 Task: Enable the option "Show VLC on the taskbar" for the skinnable interface.
Action: Mouse moved to (123, 16)
Screenshot: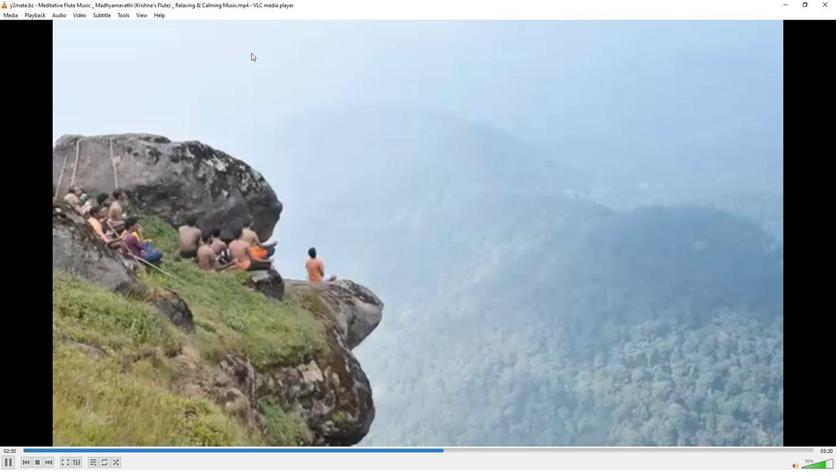 
Action: Mouse pressed left at (123, 16)
Screenshot: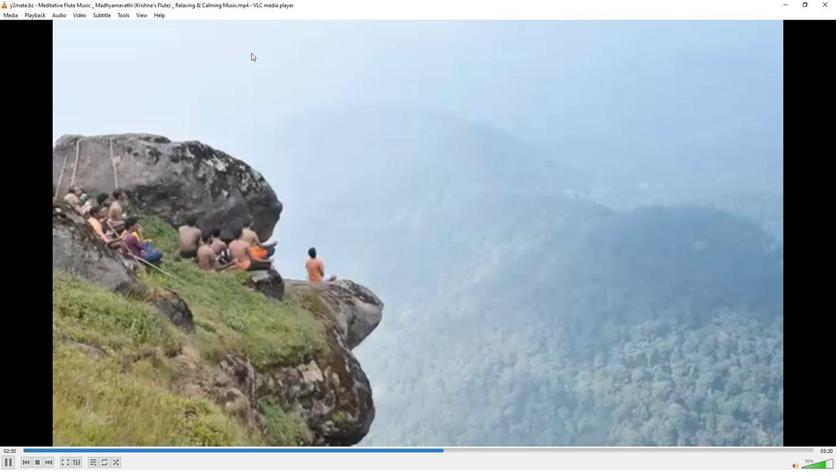 
Action: Mouse moved to (137, 119)
Screenshot: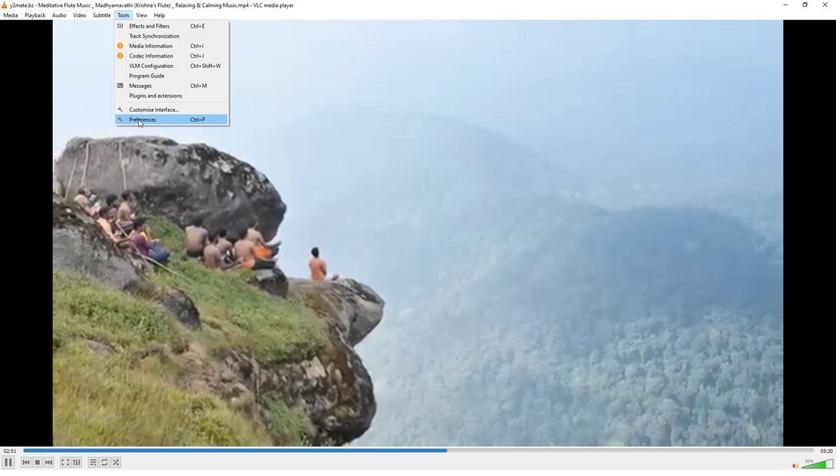 
Action: Mouse pressed left at (137, 119)
Screenshot: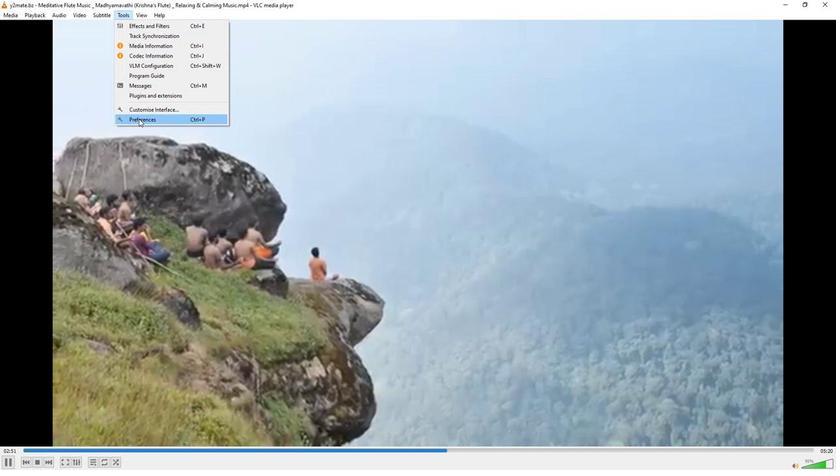 
Action: Mouse moved to (274, 379)
Screenshot: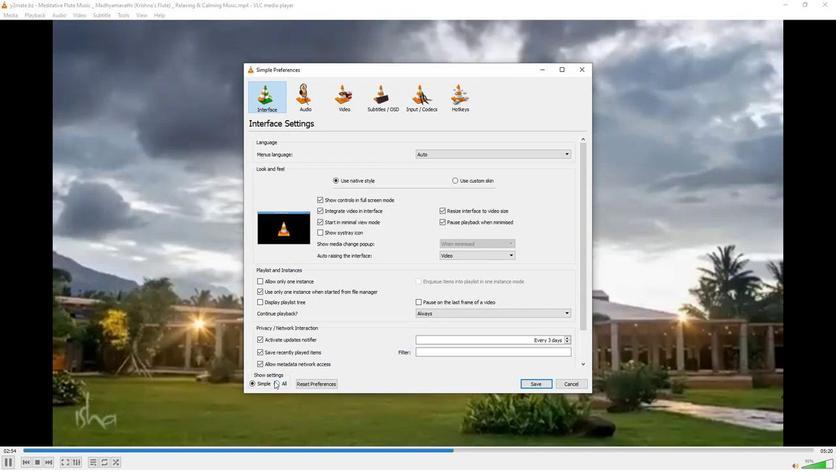 
Action: Mouse pressed left at (274, 379)
Screenshot: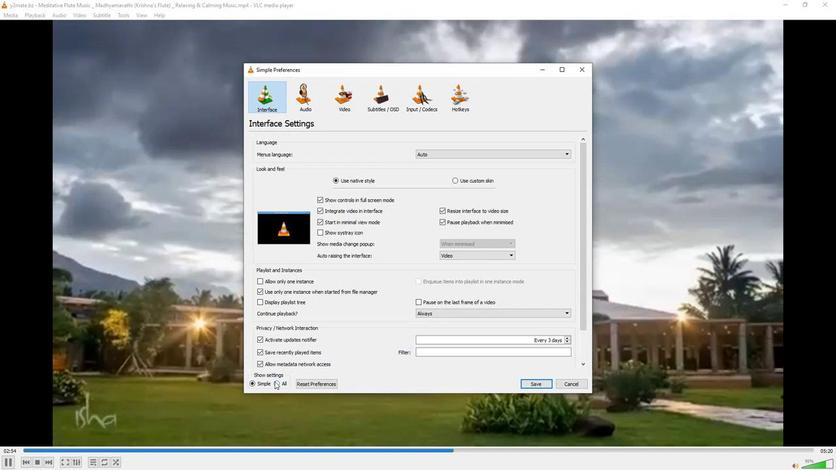 
Action: Mouse moved to (277, 307)
Screenshot: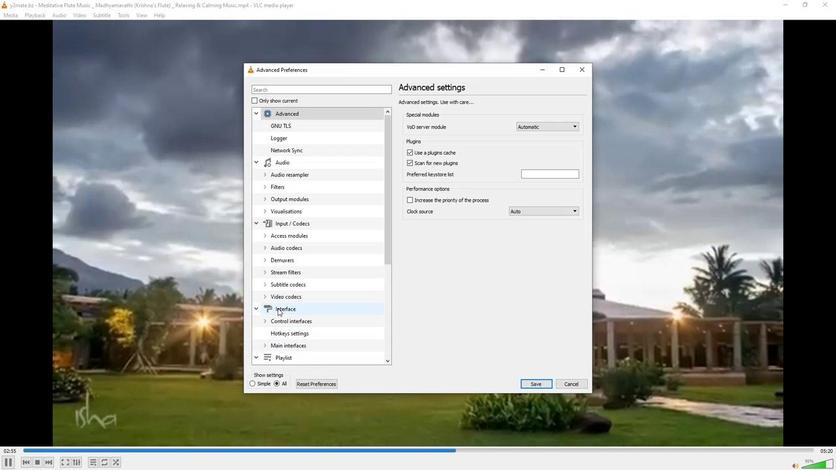
Action: Mouse scrolled (277, 307) with delta (0, 0)
Screenshot: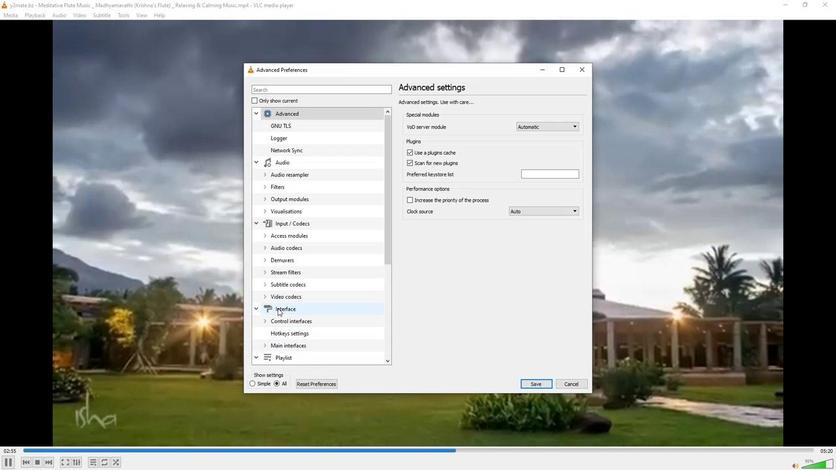 
Action: Mouse moved to (263, 307)
Screenshot: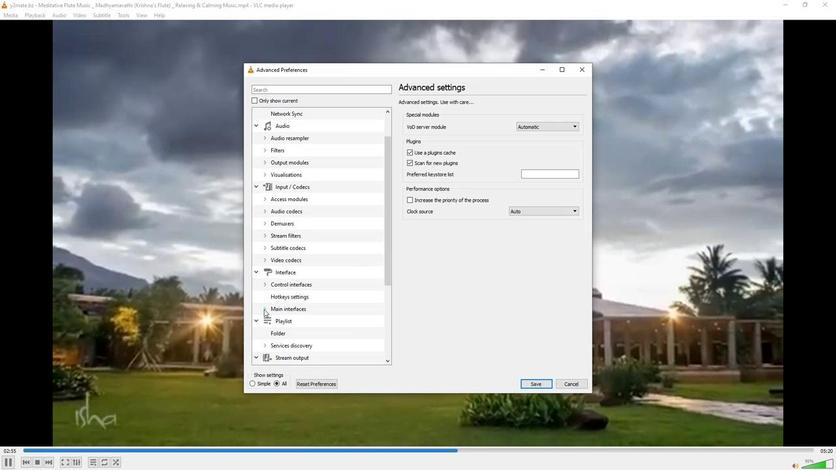
Action: Mouse pressed left at (263, 307)
Screenshot: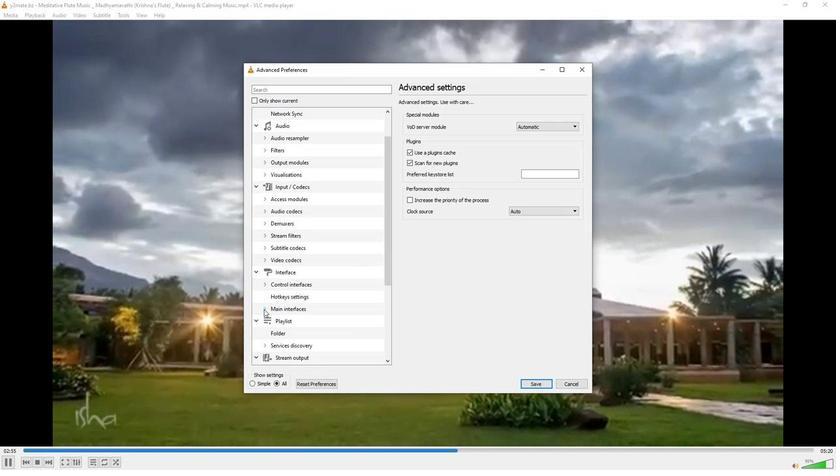 
Action: Mouse moved to (264, 306)
Screenshot: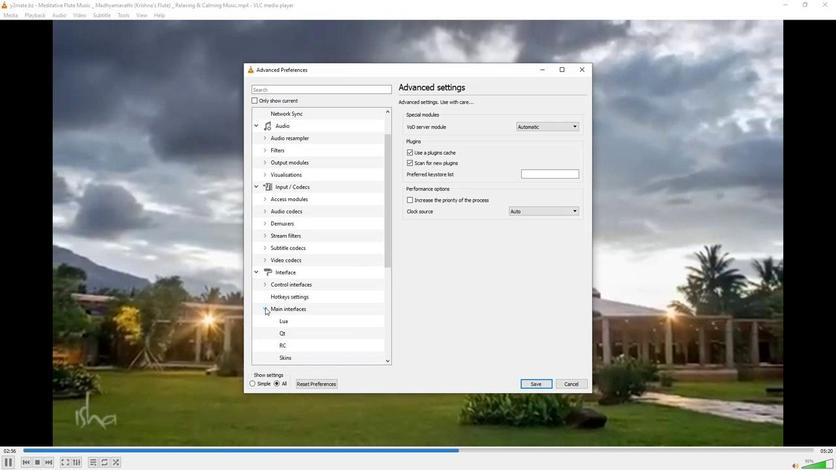 
Action: Mouse scrolled (264, 305) with delta (0, 0)
Screenshot: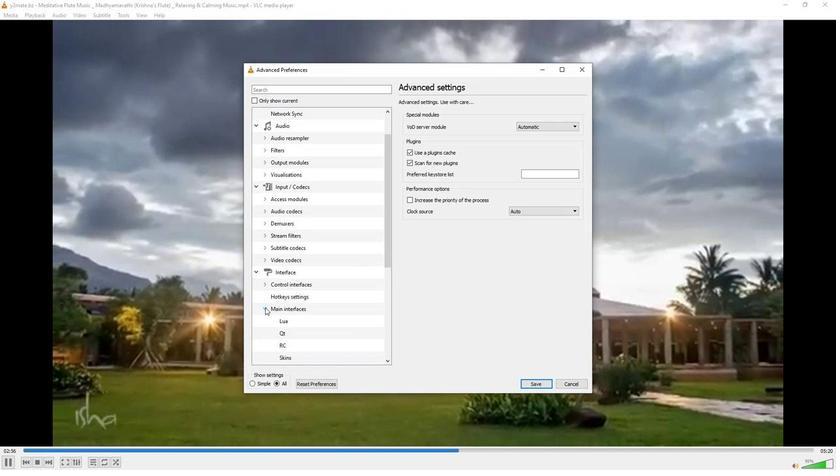 
Action: Mouse moved to (283, 319)
Screenshot: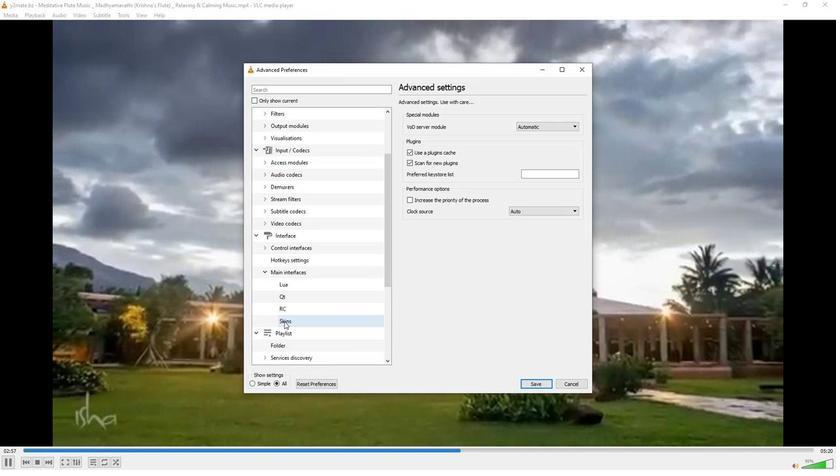 
Action: Mouse pressed left at (283, 319)
Screenshot: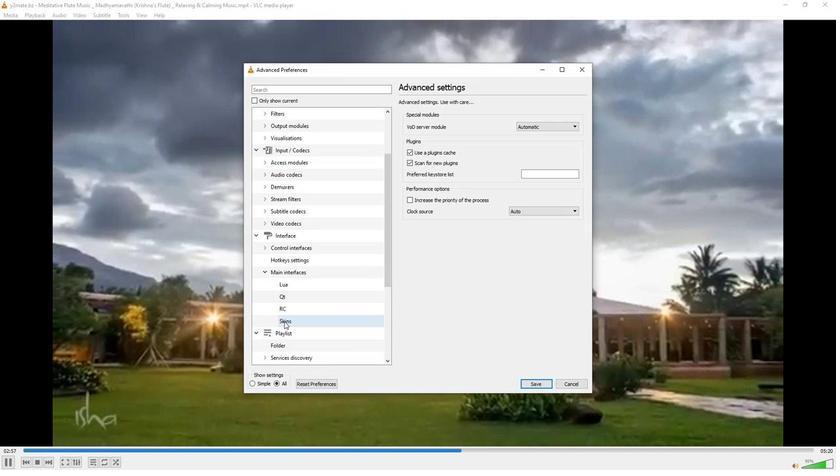 
Action: Mouse moved to (404, 139)
Screenshot: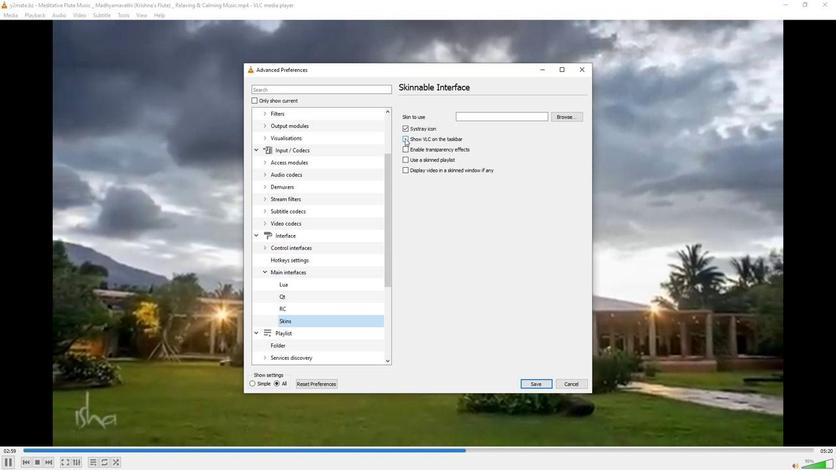 
Action: Mouse pressed left at (404, 139)
Screenshot: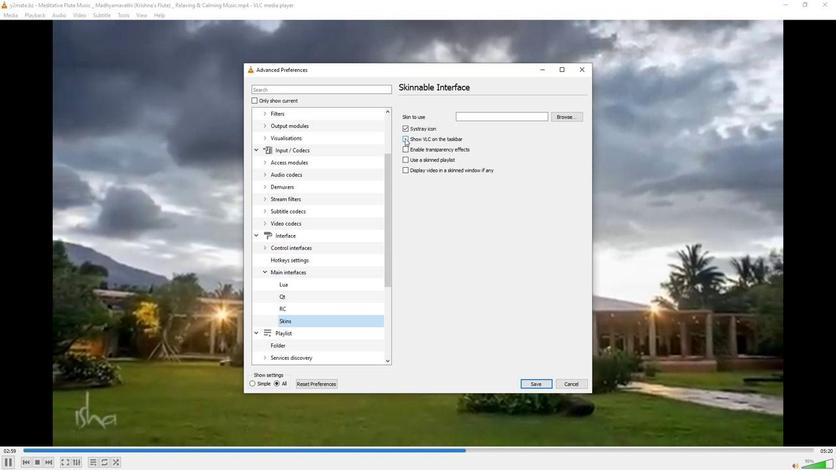 
Action: Mouse moved to (416, 199)
Screenshot: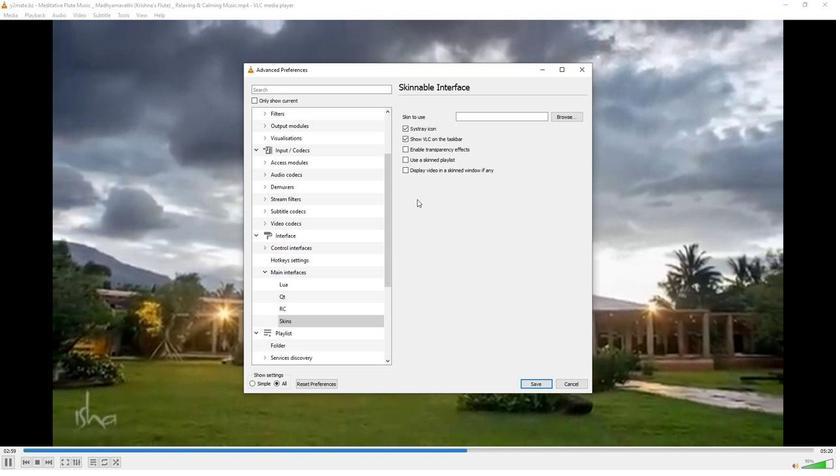 
